 Task: Create a task  Create a new online platform for online personal styling services , assign it to team member softage.2@softage.net in the project BitBridge and update the status of the task to  At Risk , set the priority of the task to Medium
Action: Mouse moved to (94, 69)
Screenshot: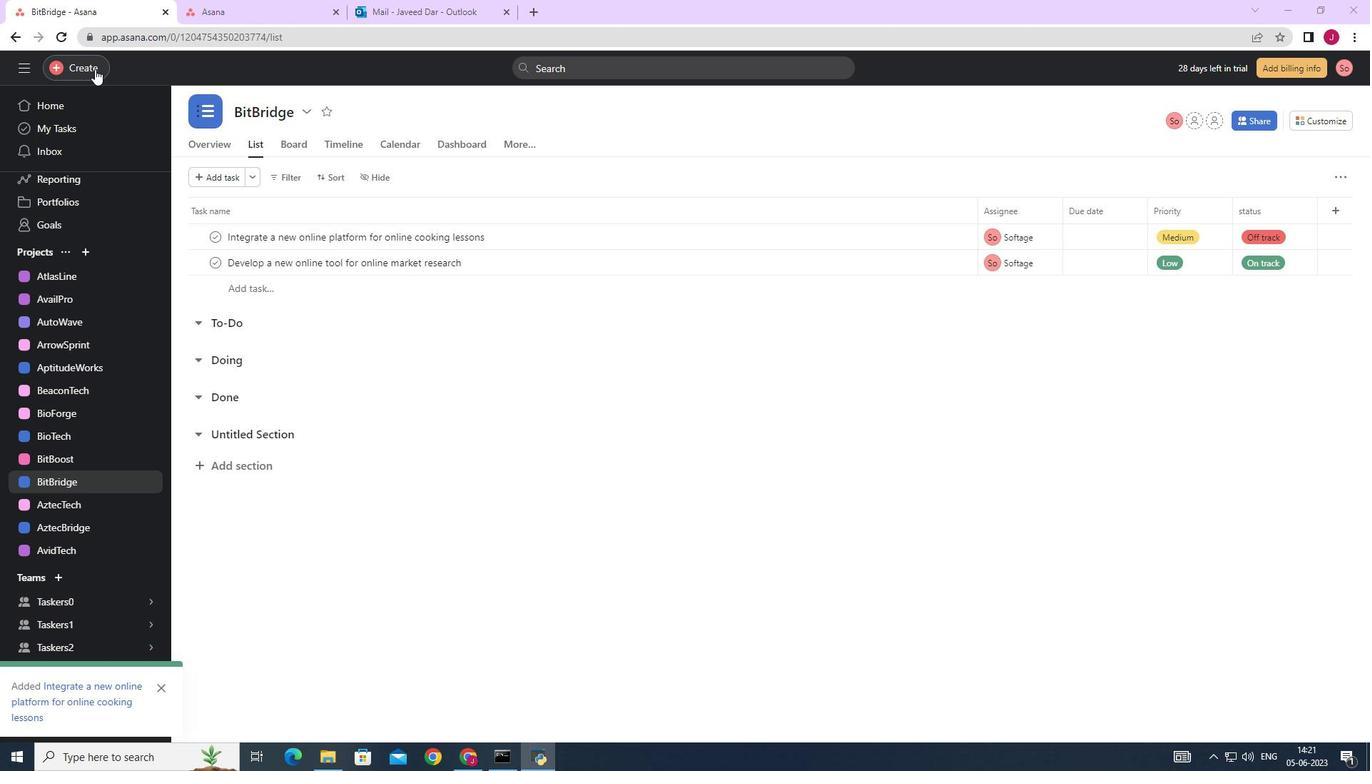 
Action: Mouse pressed left at (94, 69)
Screenshot: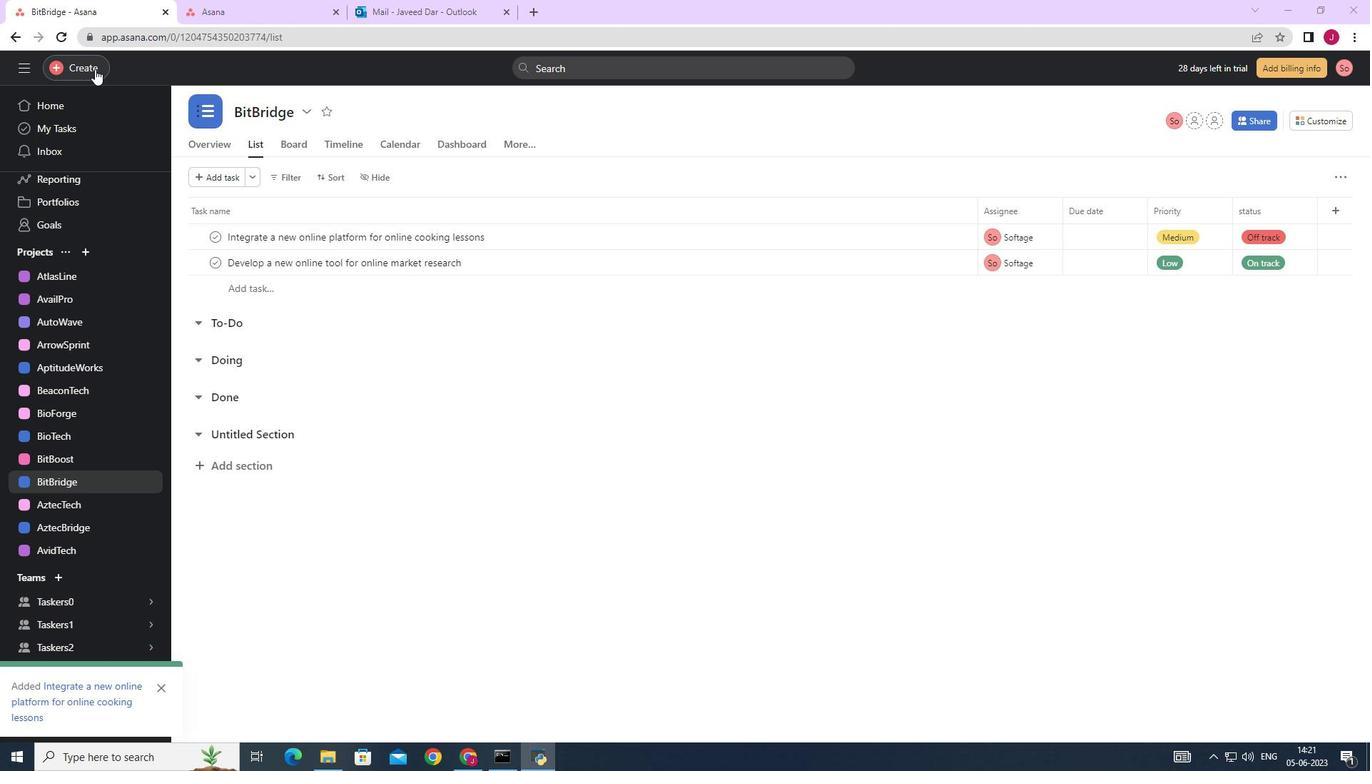 
Action: Mouse moved to (167, 67)
Screenshot: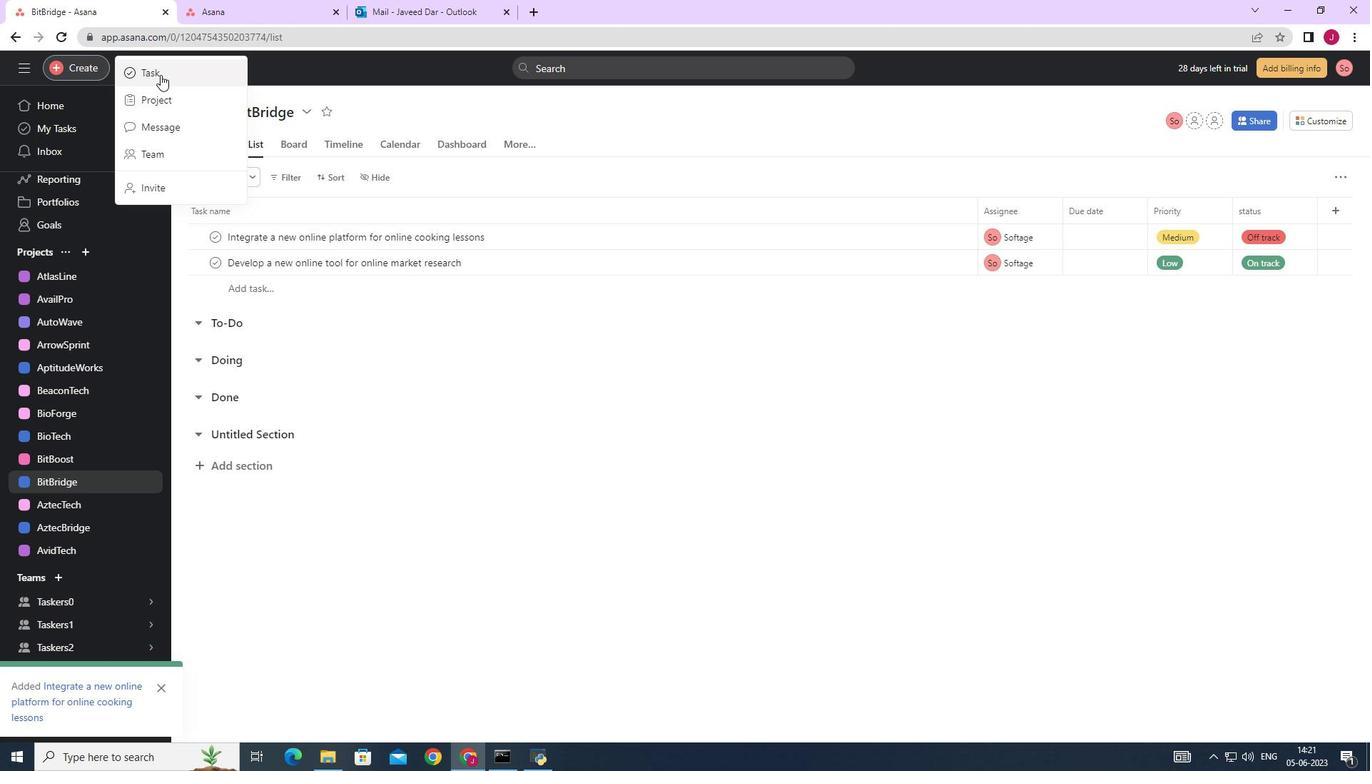 
Action: Mouse pressed left at (167, 67)
Screenshot: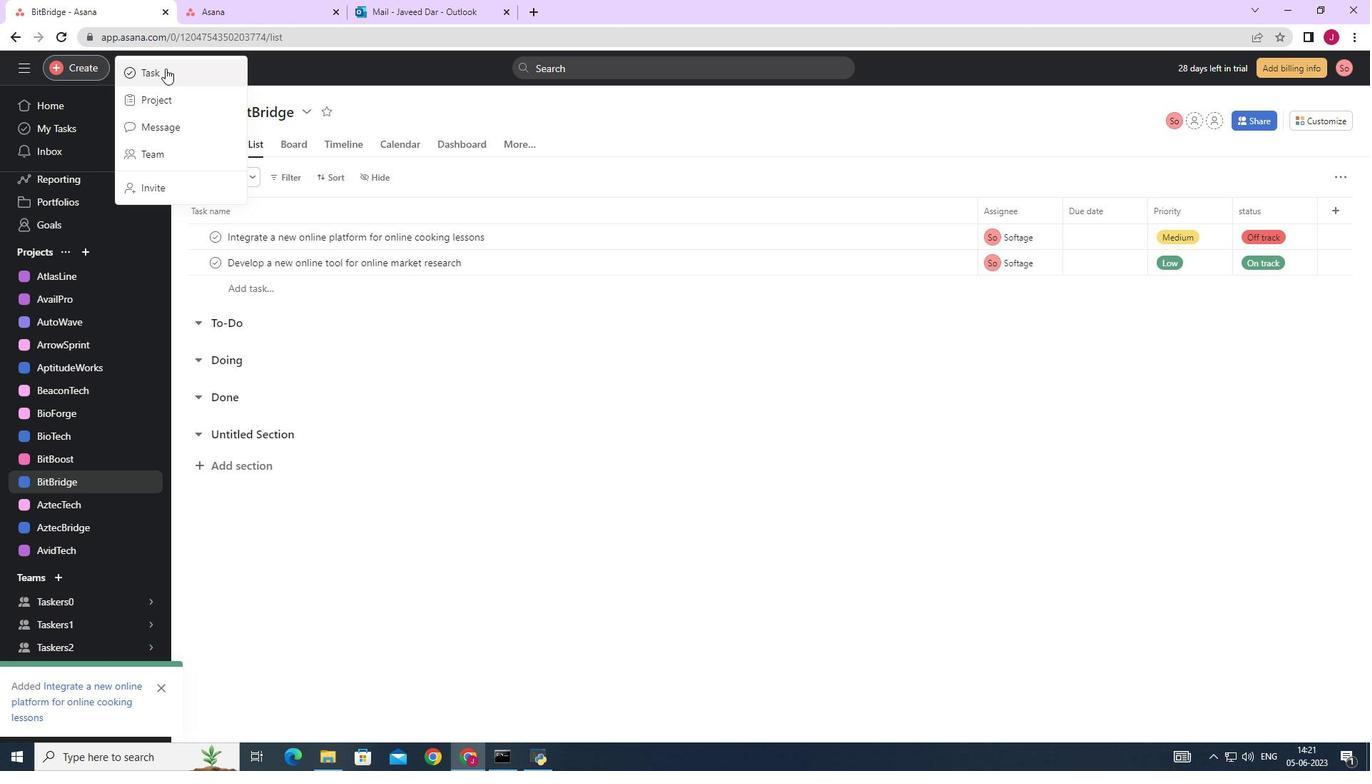 
Action: Mouse moved to (1086, 471)
Screenshot: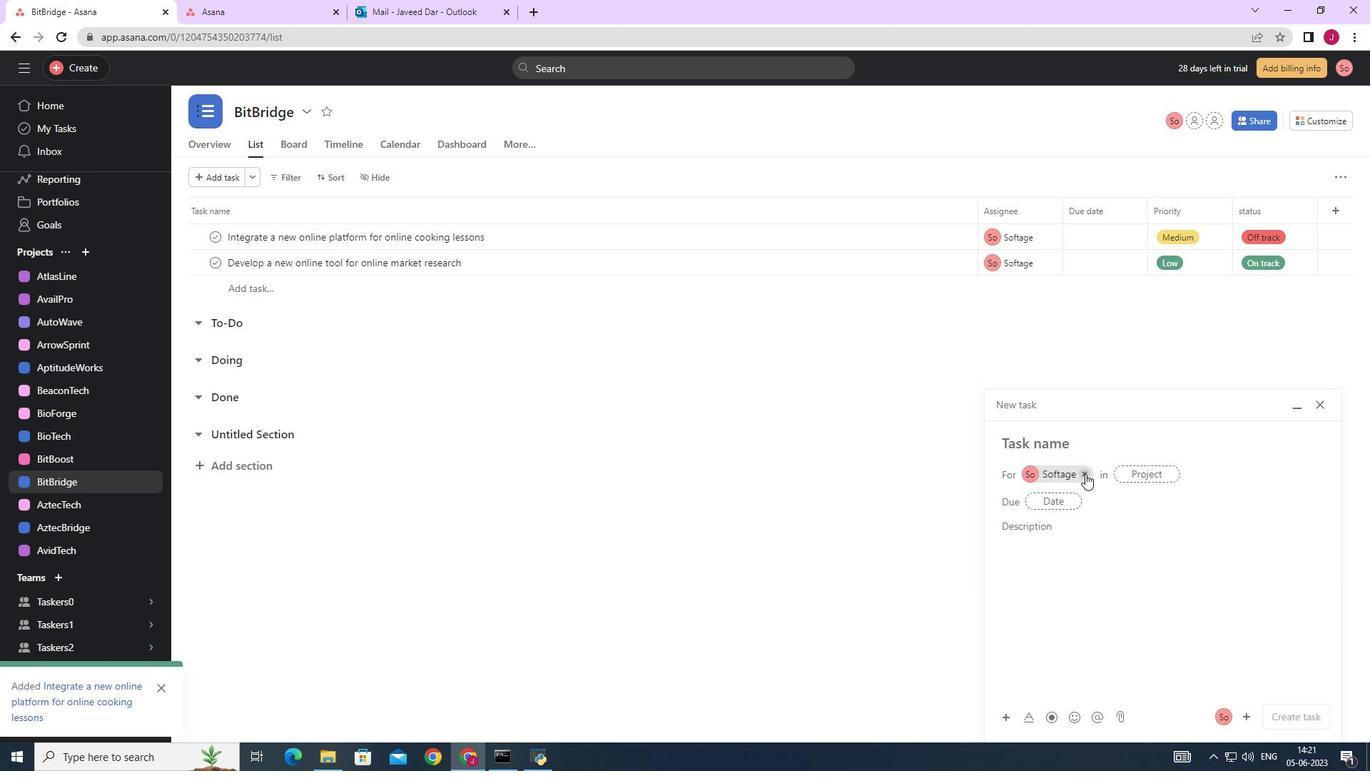 
Action: Mouse pressed left at (1086, 471)
Screenshot: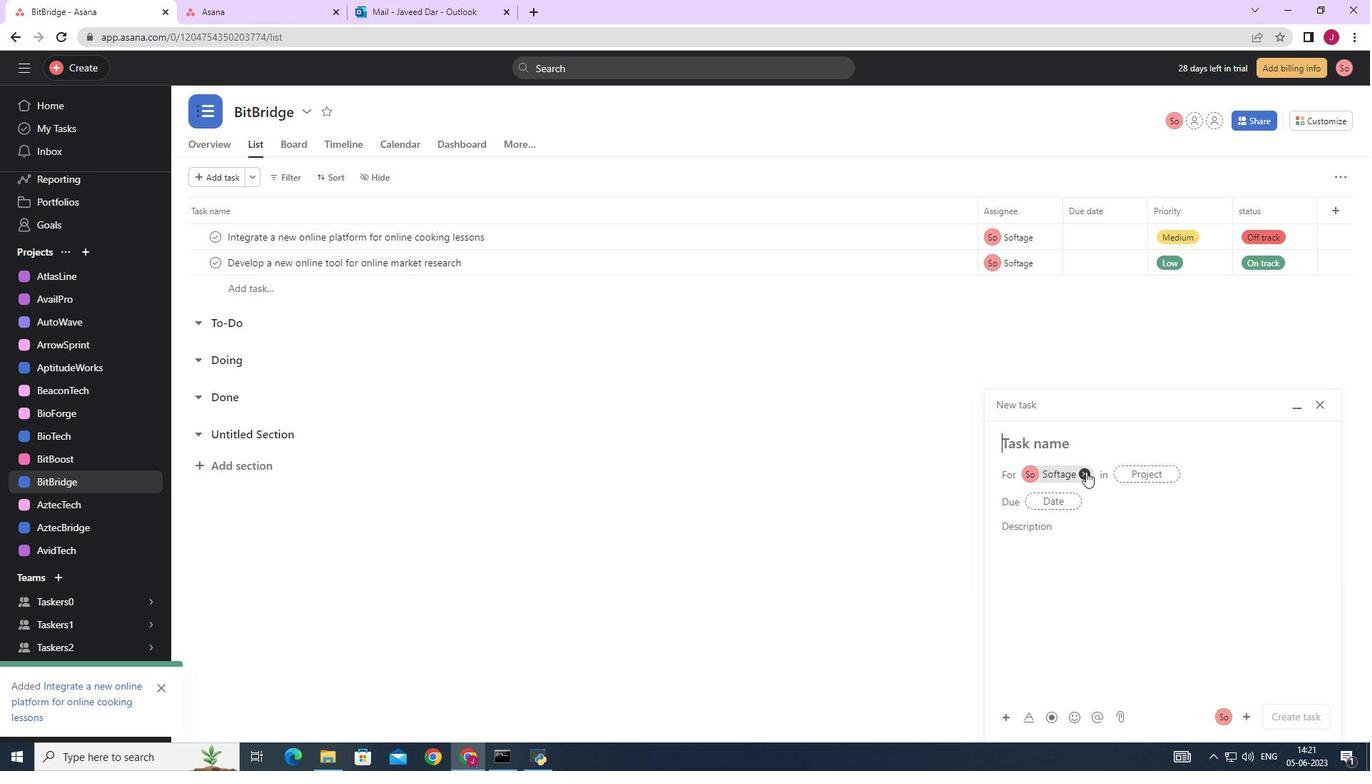 
Action: Mouse moved to (1051, 442)
Screenshot: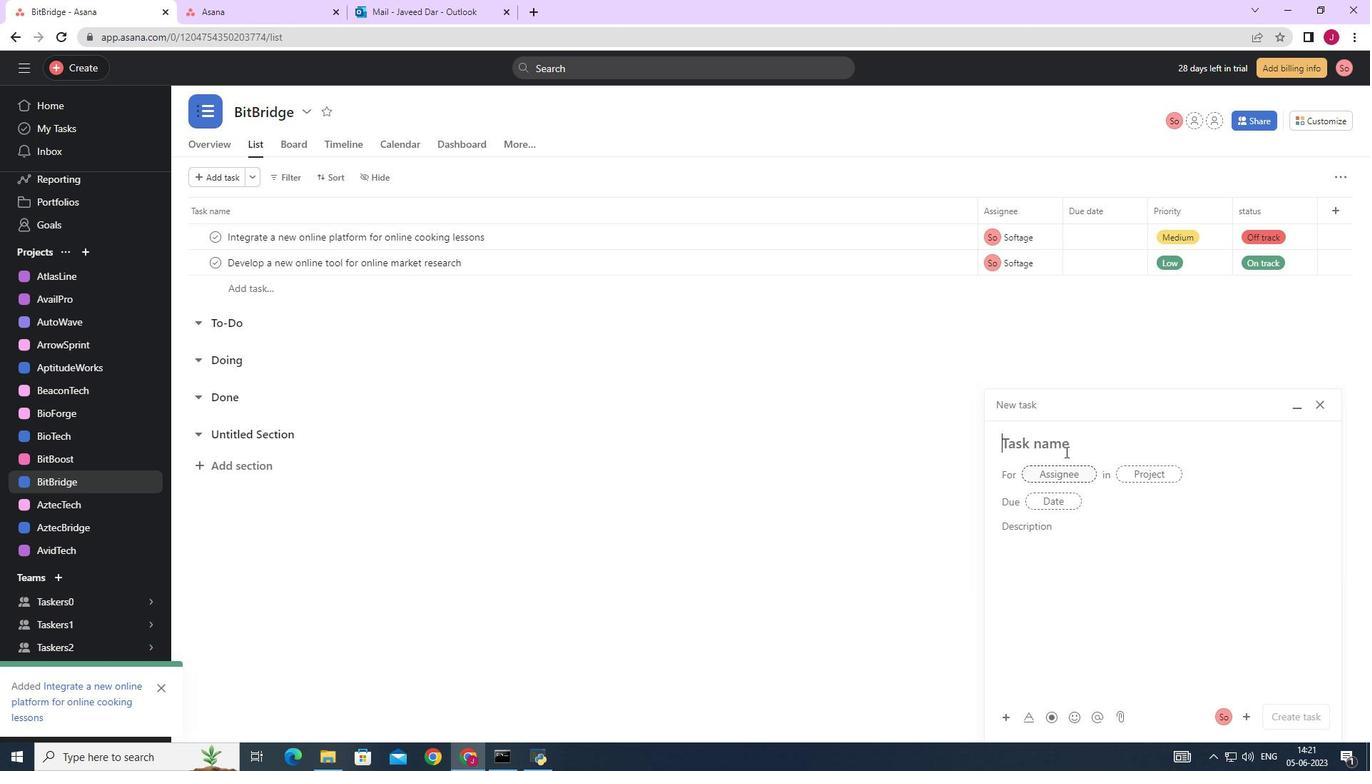 
Action: Mouse pressed left at (1051, 442)
Screenshot: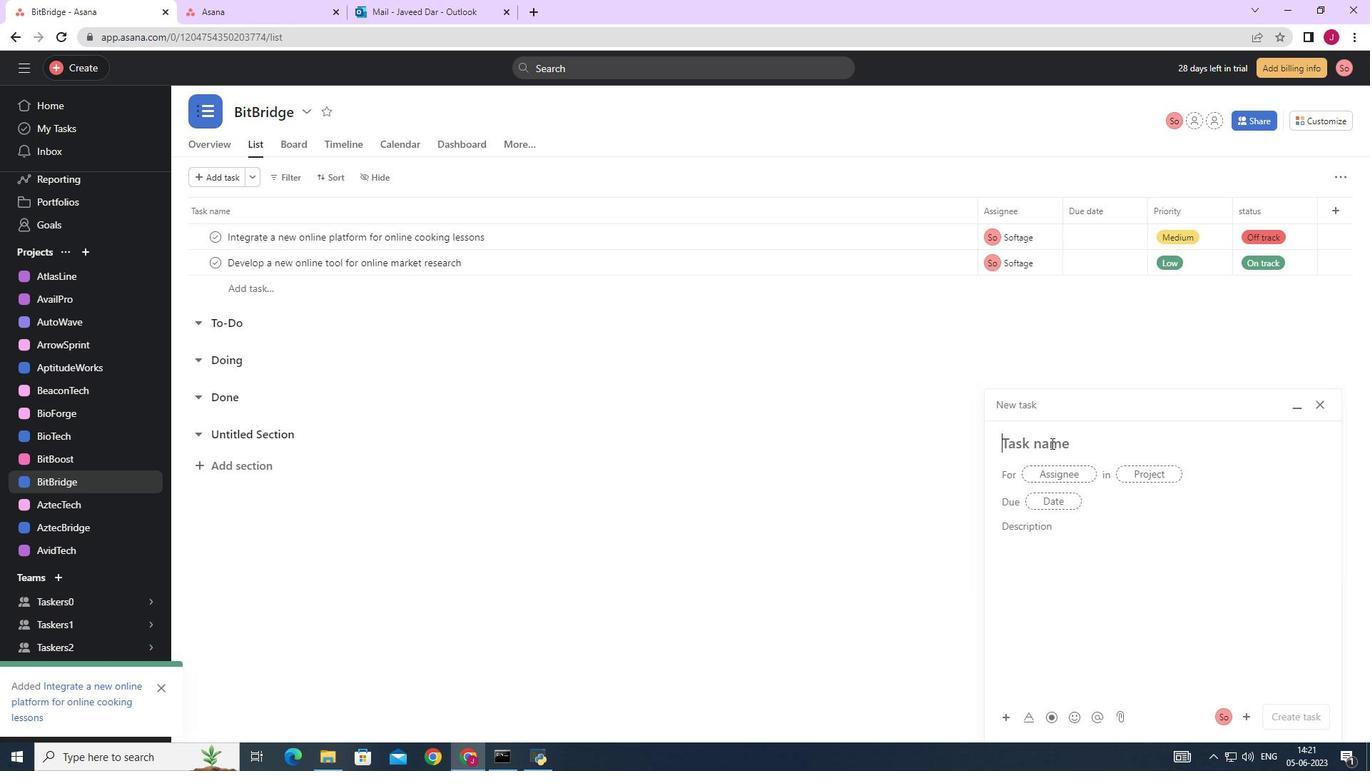 
Action: Key pressed <Key.caps_lock>
Screenshot: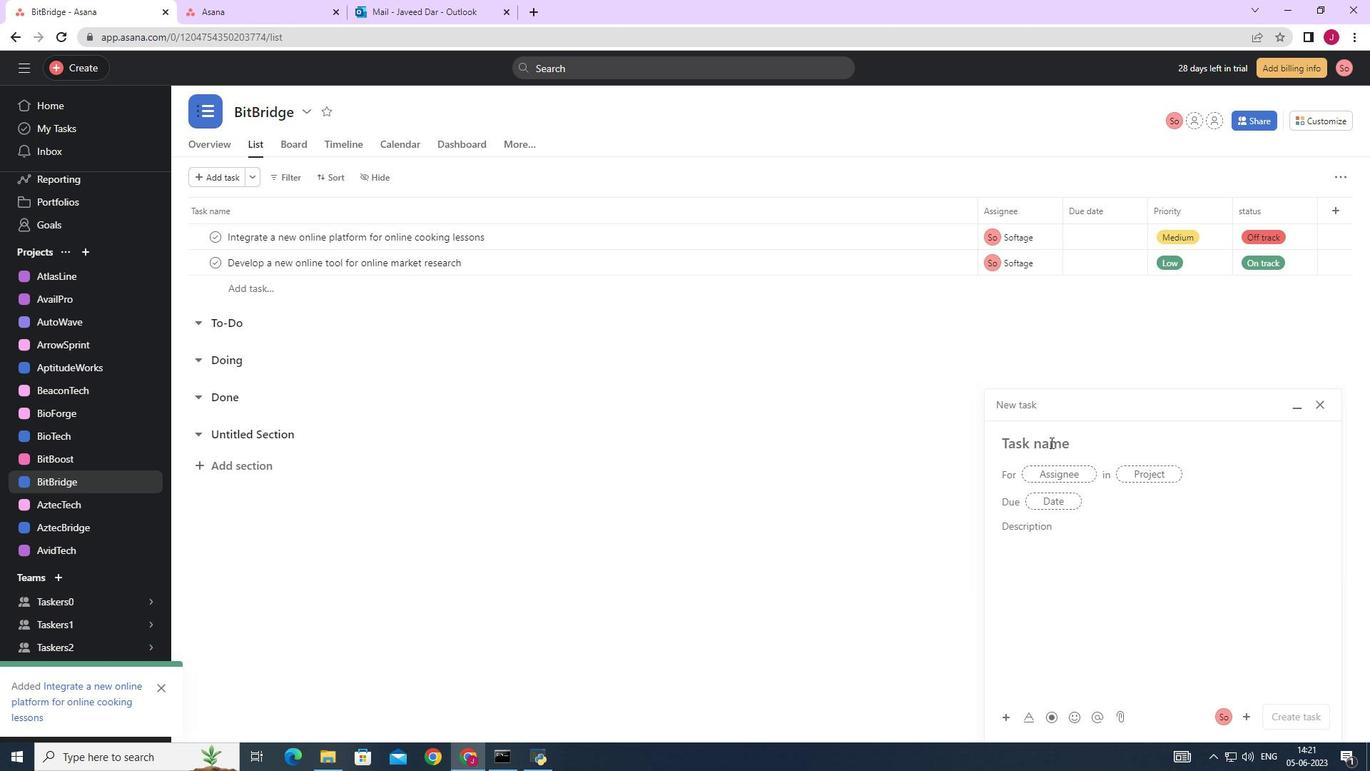 
Action: Mouse moved to (1370, 524)
Screenshot: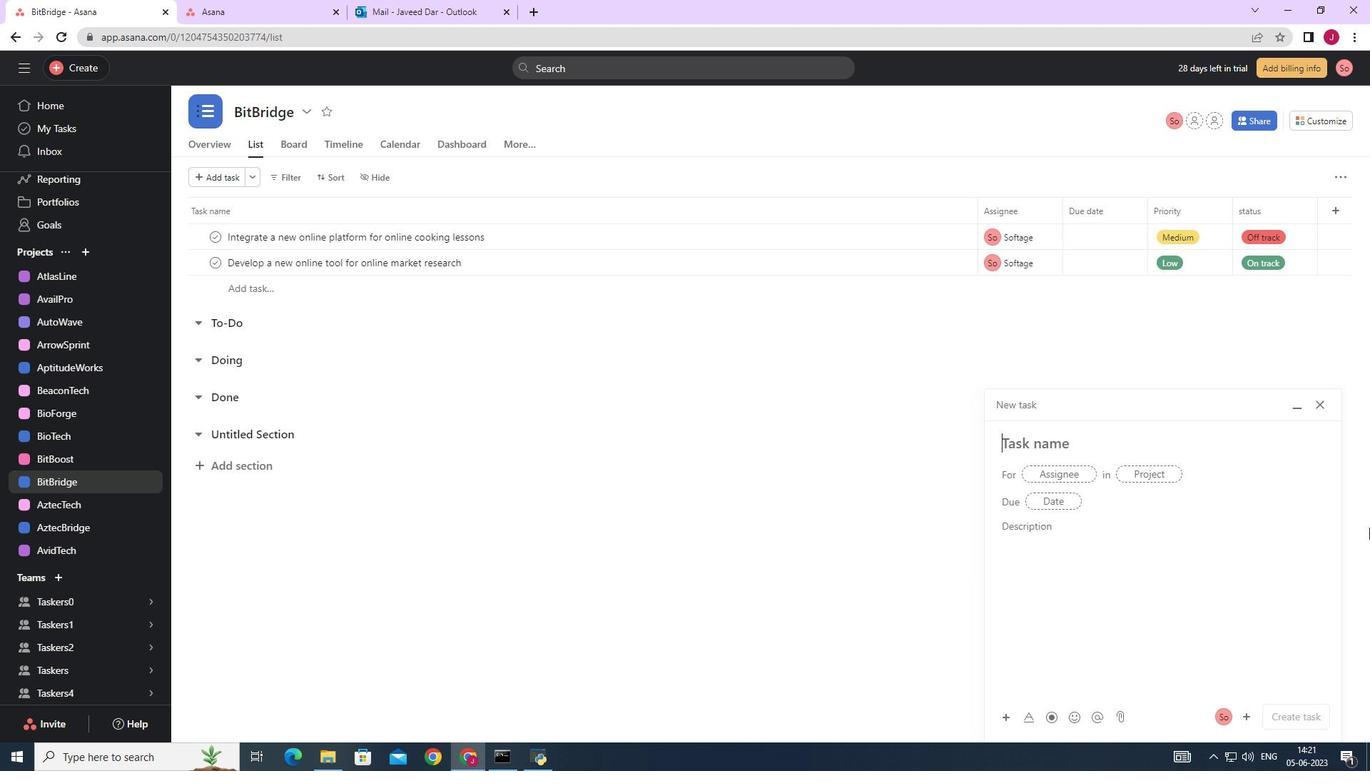 
Action: Key pressed C<Key.caps_lock>reate<Key.space>a<Key.space>new<Key.space>onlone<Key.space><Key.backspace><Key.backspace><Key.backspace><Key.backspace>ine<Key.space>platform<Key.space>fp<Key.backspace>or<Key.space>online<Key.space>personal<Key.space>styling<Key.space>services
Screenshot: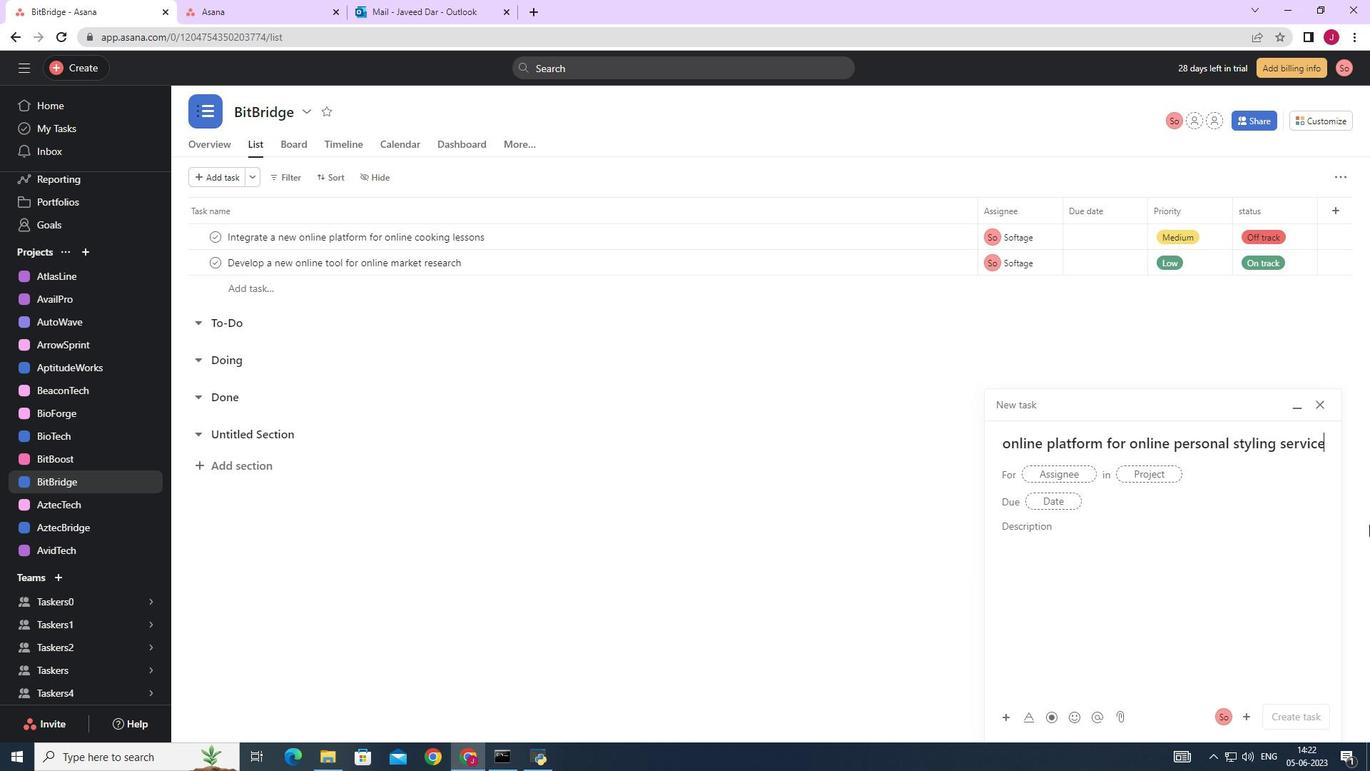 
Action: Mouse moved to (1064, 474)
Screenshot: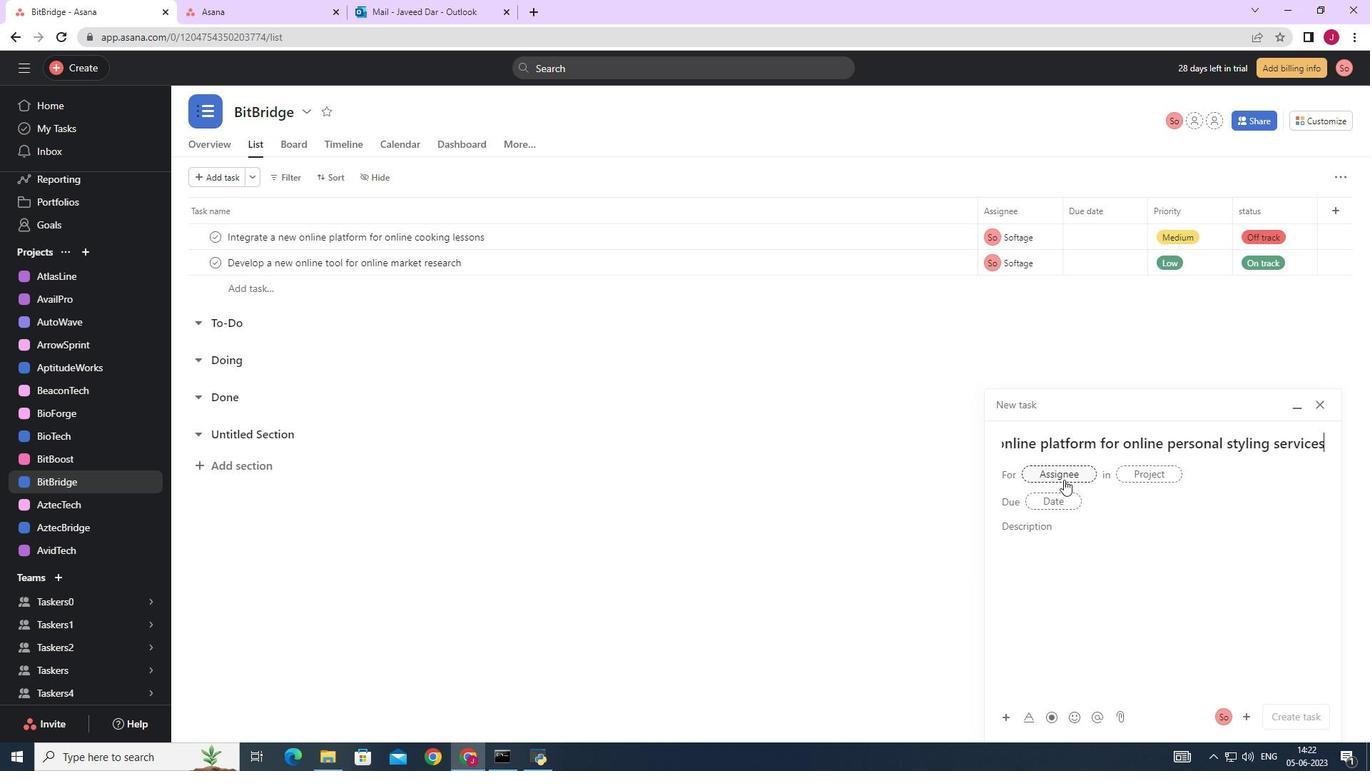 
Action: Mouse pressed left at (1064, 474)
Screenshot: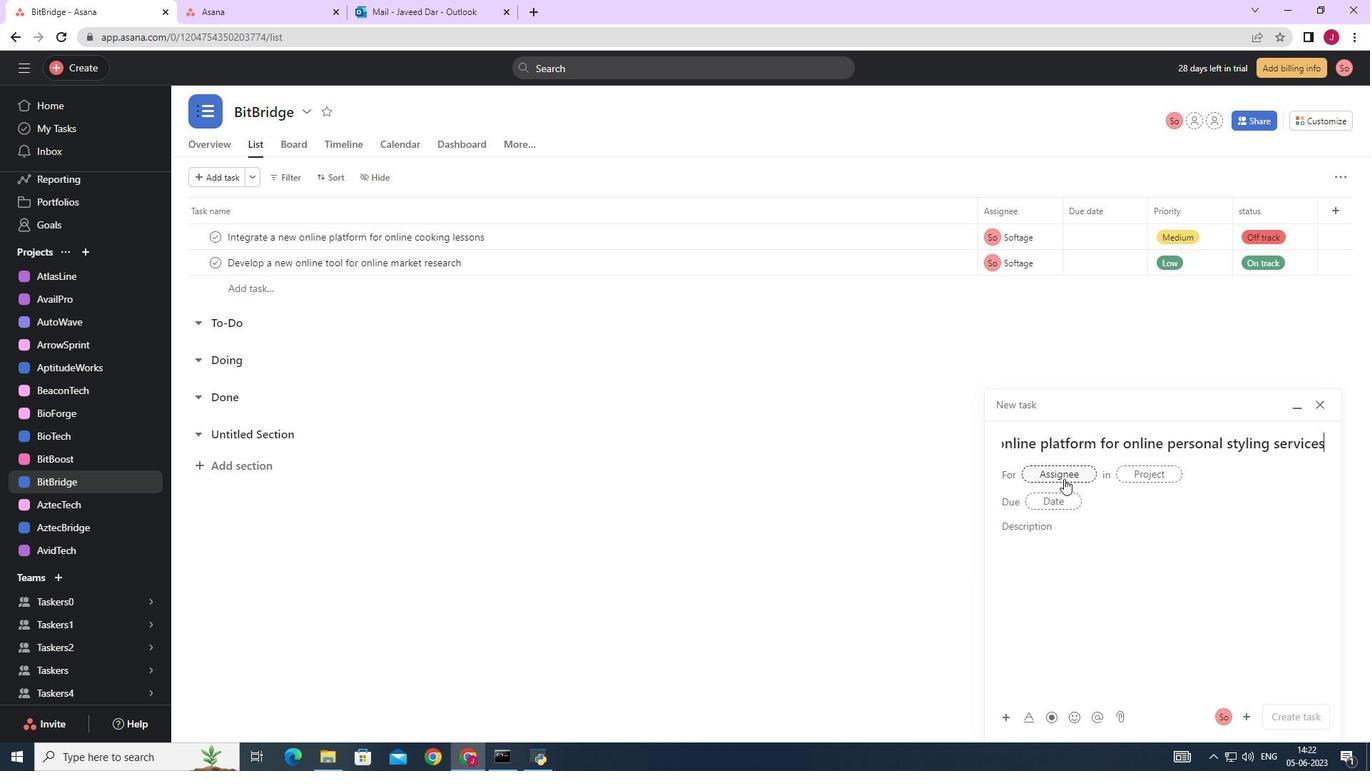
Action: Key pressed softage.
Screenshot: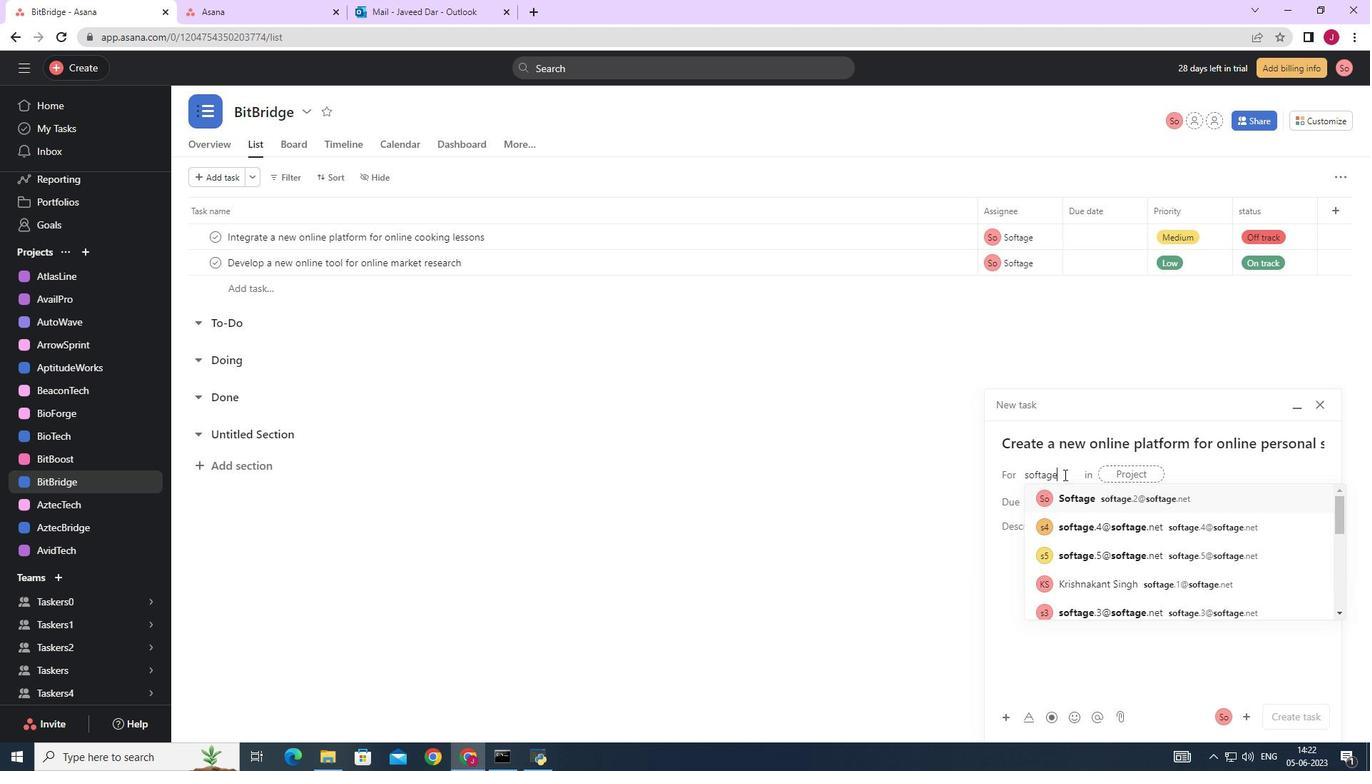 
Action: Mouse moved to (1051, 474)
Screenshot: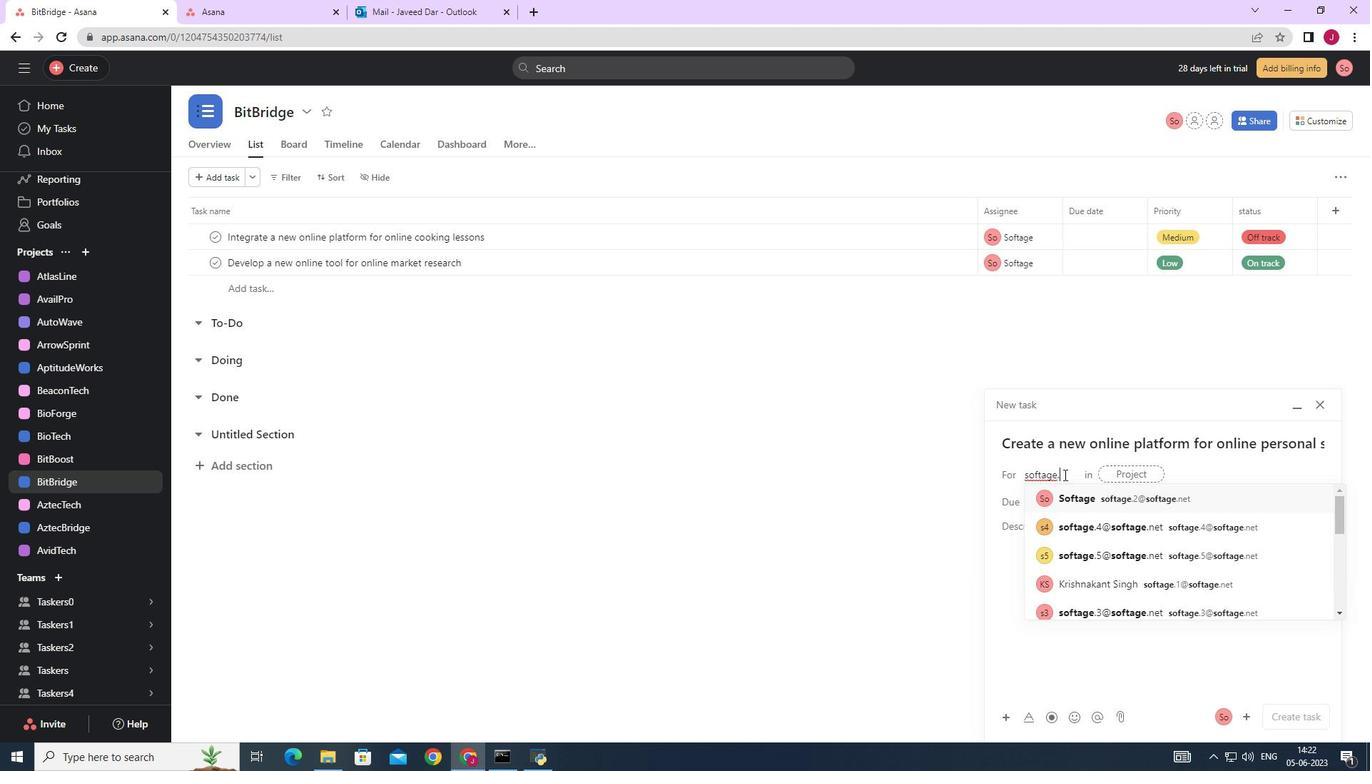 
Action: Key pressed 2
Screenshot: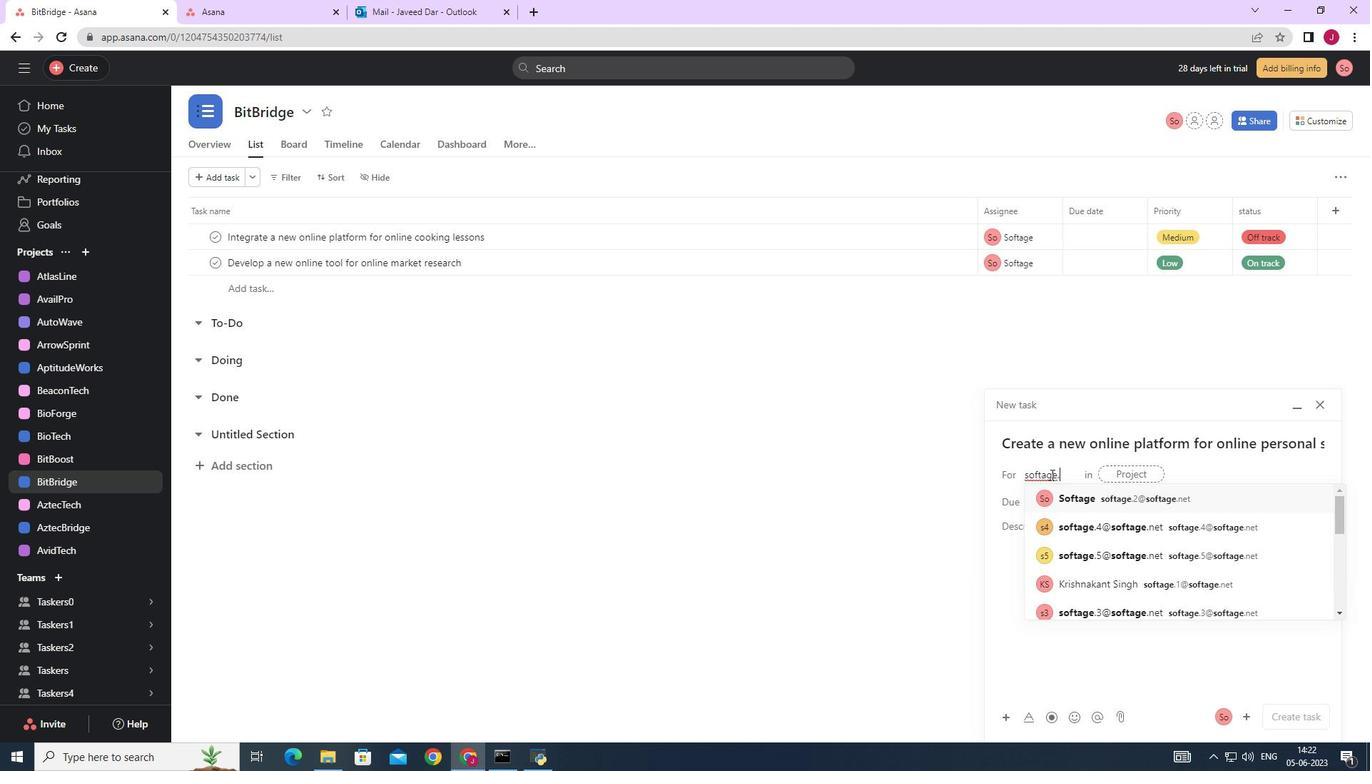 
Action: Mouse moved to (1116, 496)
Screenshot: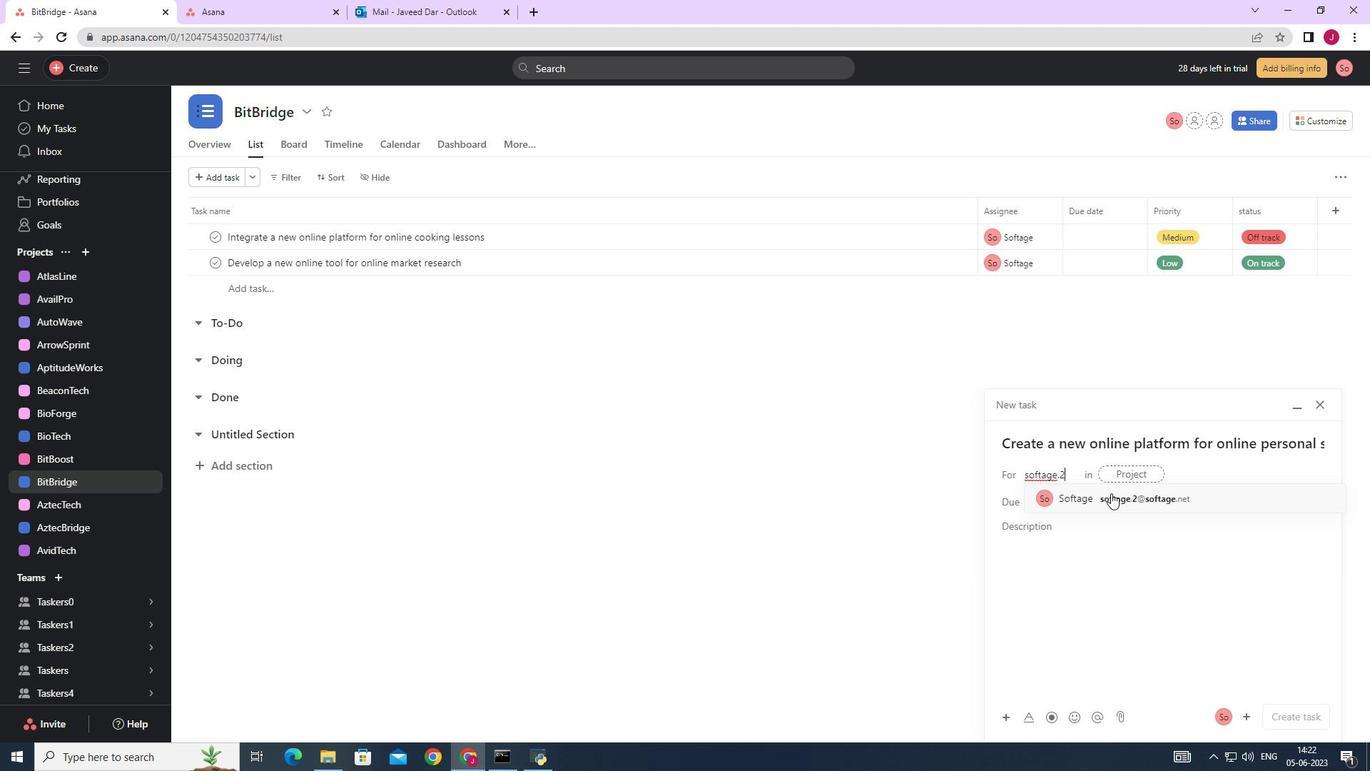 
Action: Mouse pressed left at (1116, 496)
Screenshot: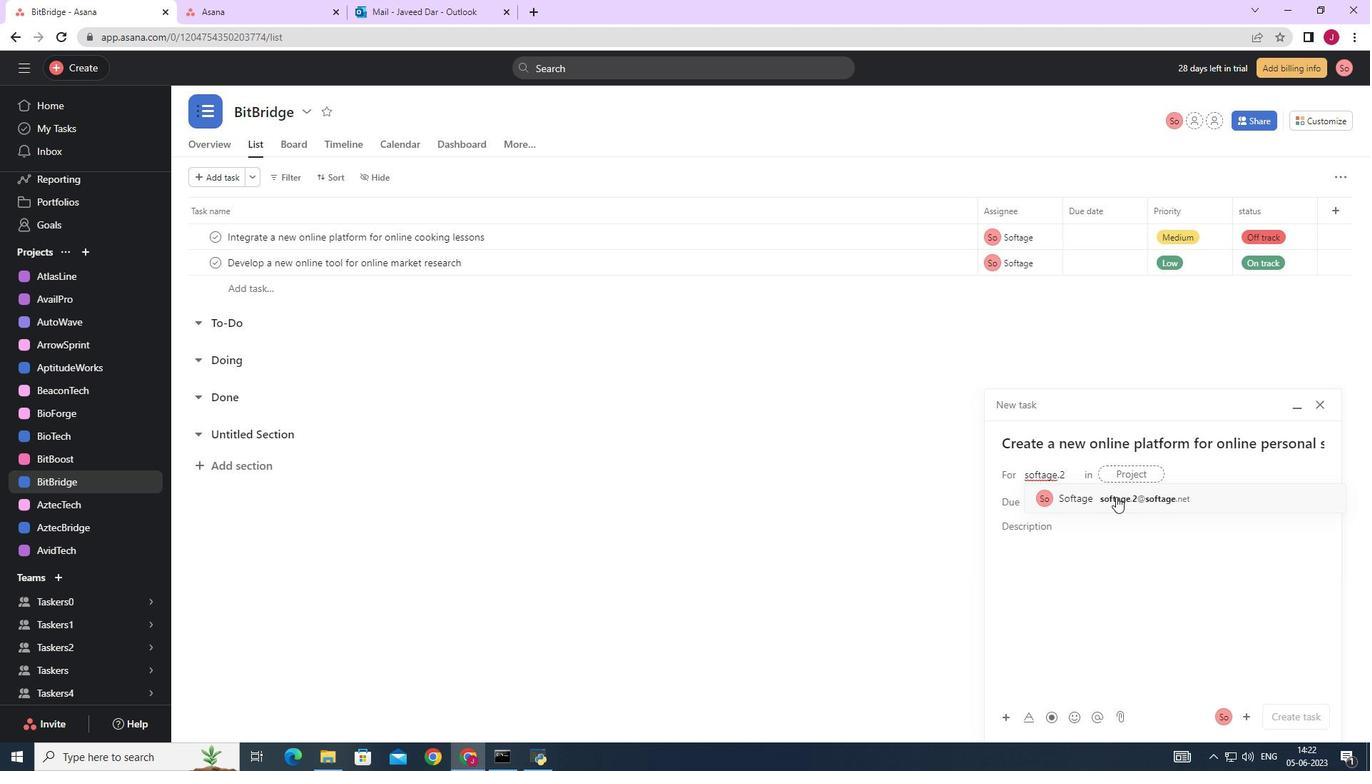 
Action: Mouse moved to (913, 503)
Screenshot: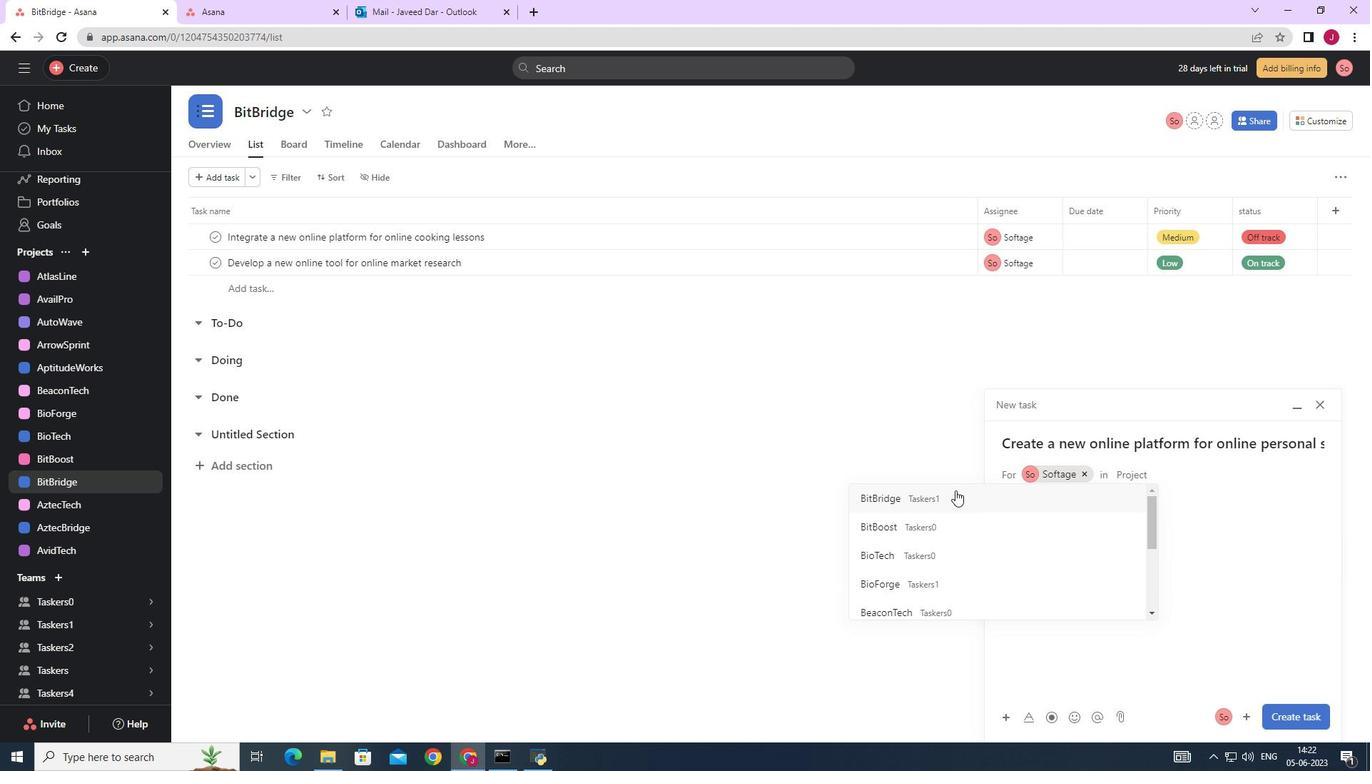 
Action: Mouse pressed left at (913, 503)
Screenshot: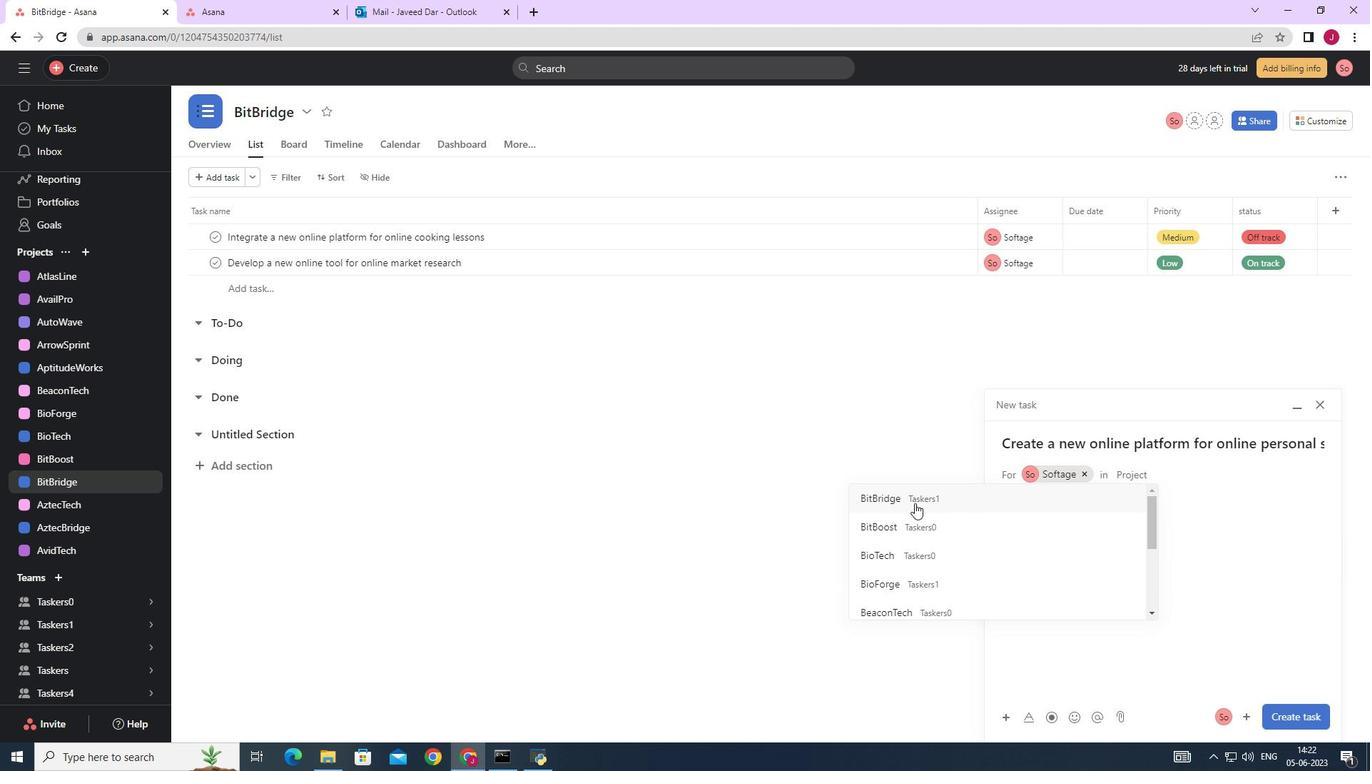 
Action: Mouse moved to (1078, 529)
Screenshot: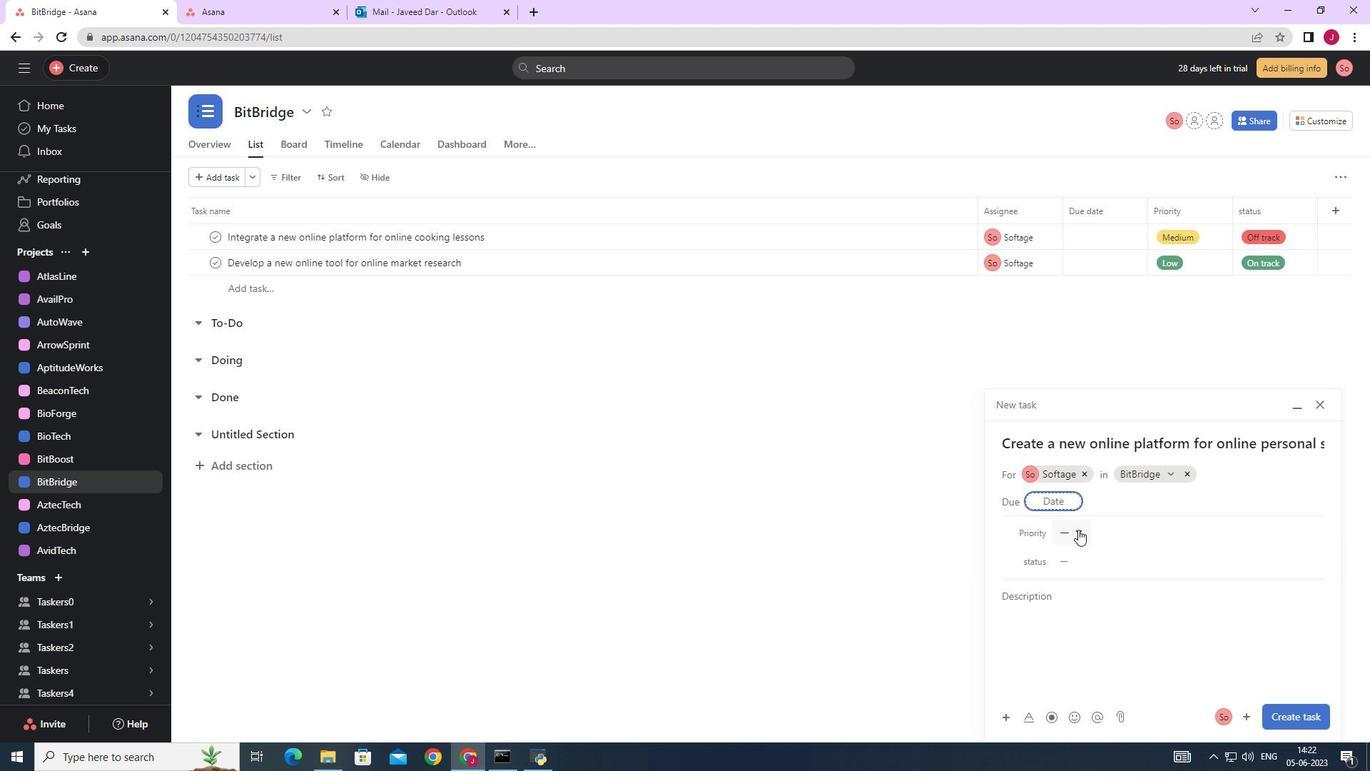
Action: Mouse pressed left at (1078, 529)
Screenshot: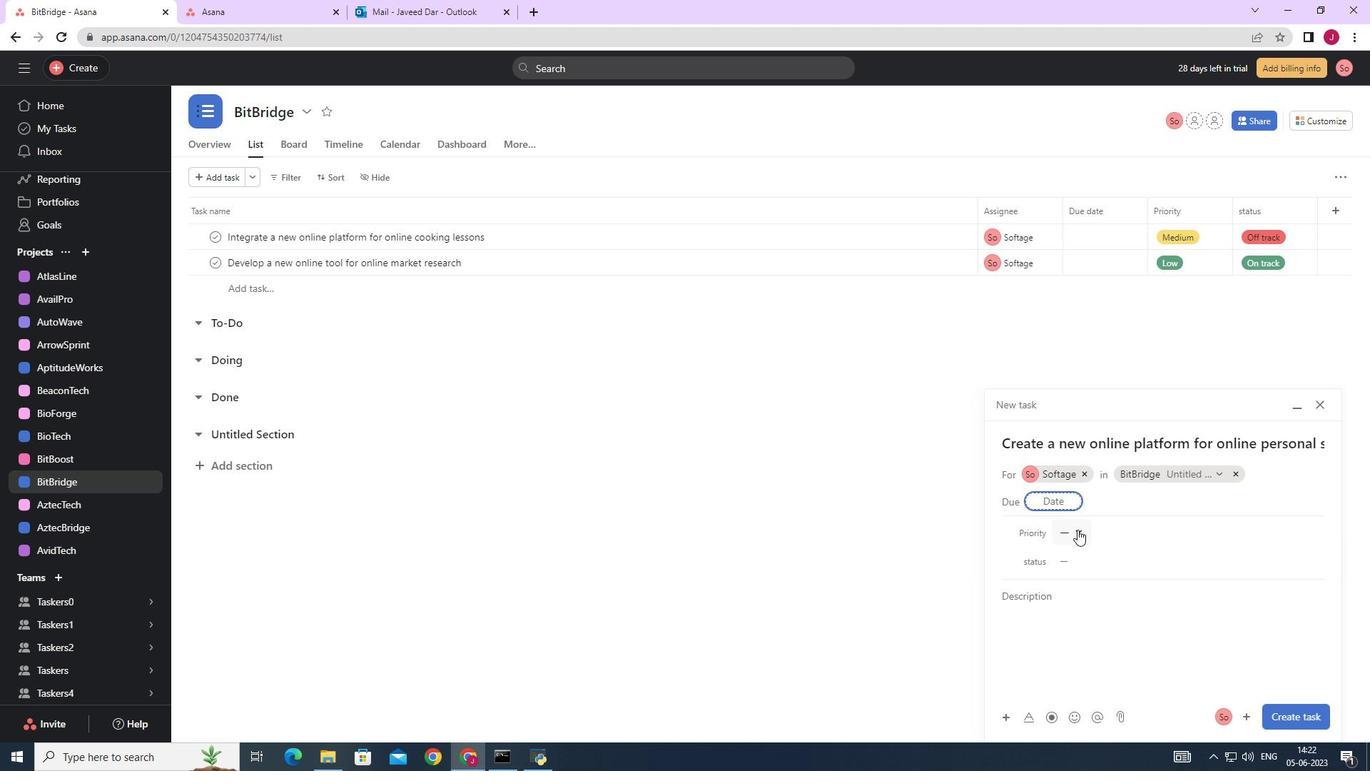 
Action: Mouse moved to (1101, 611)
Screenshot: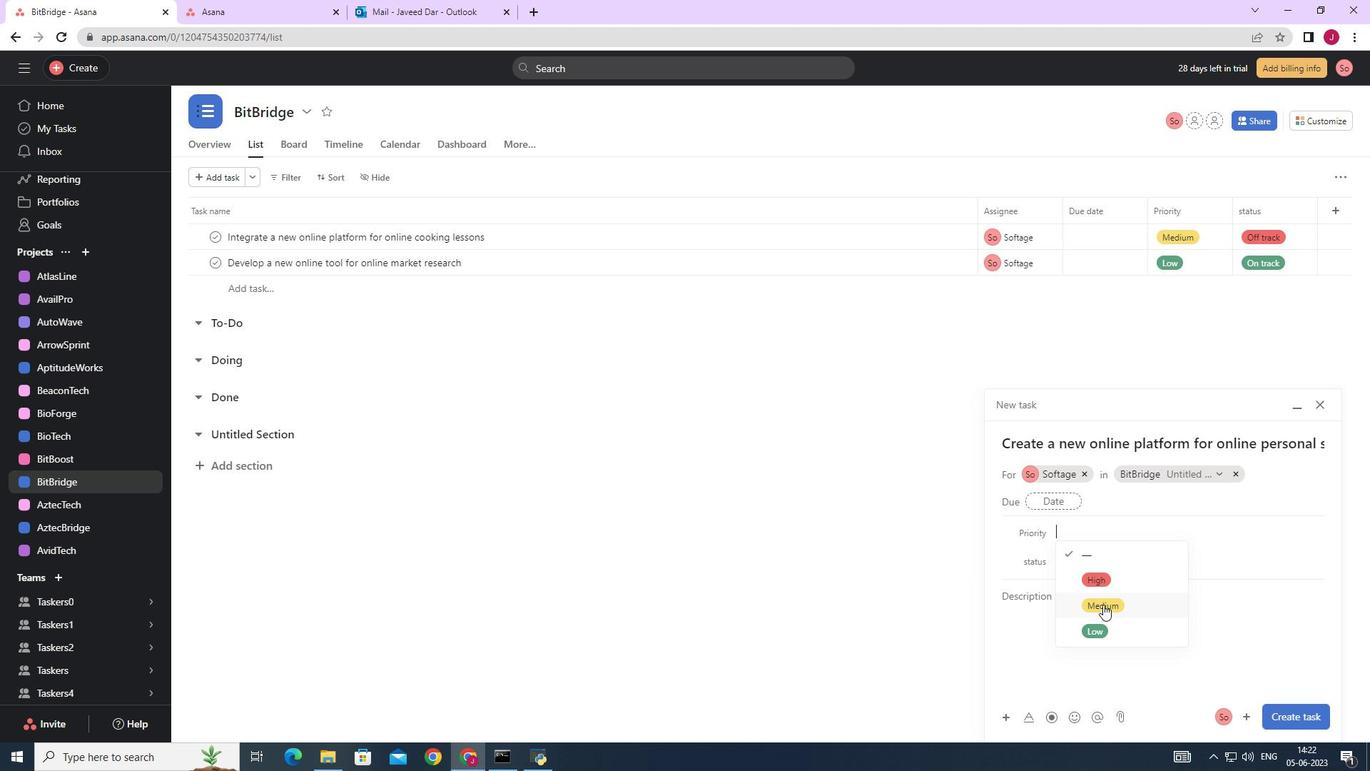 
Action: Mouse pressed left at (1101, 611)
Screenshot: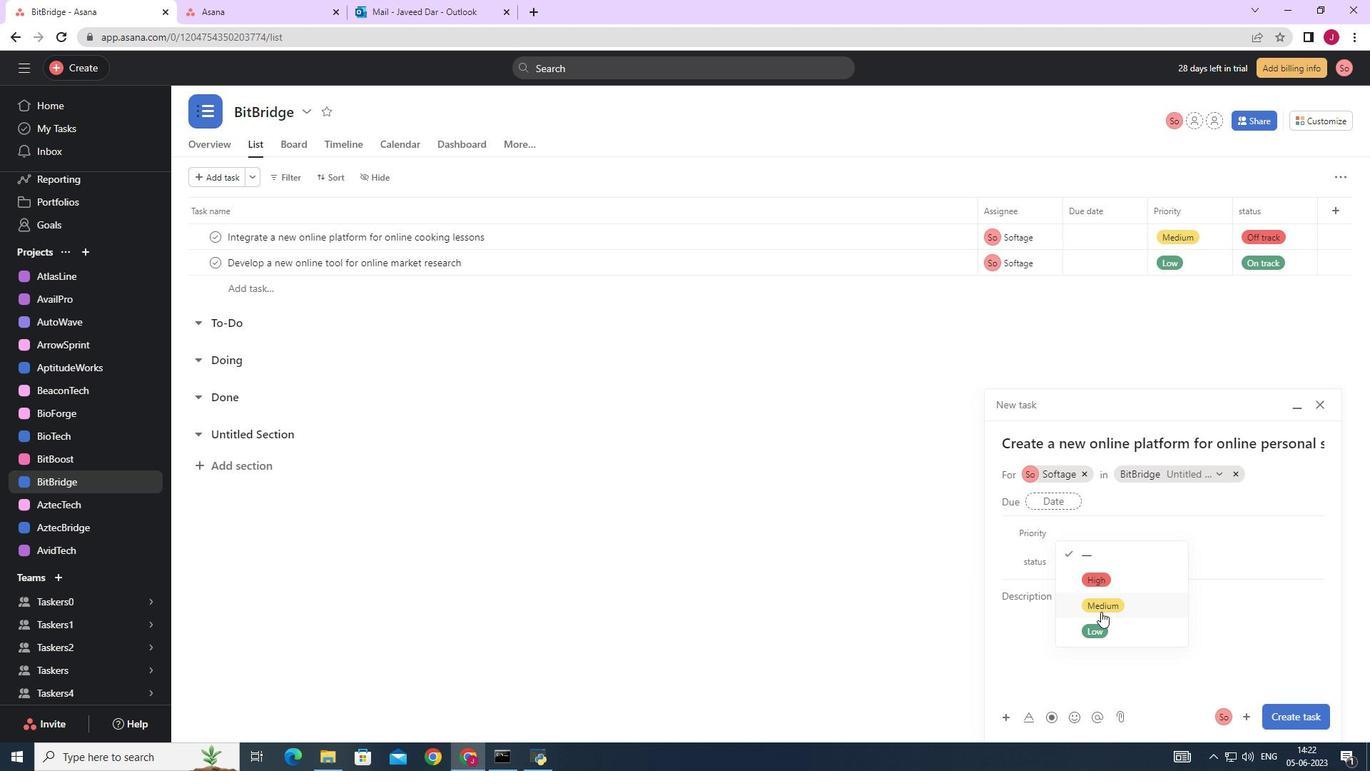 
Action: Mouse moved to (1077, 558)
Screenshot: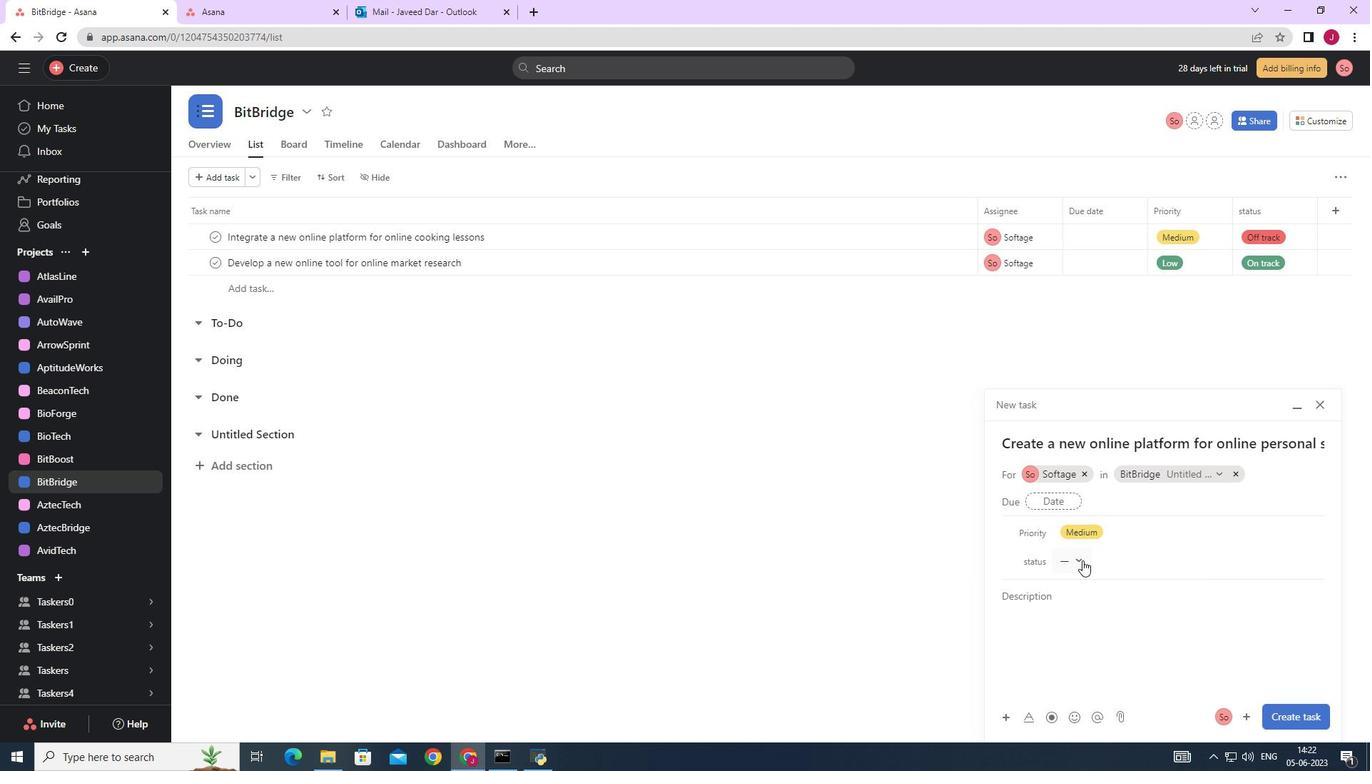
Action: Mouse pressed left at (1077, 558)
Screenshot: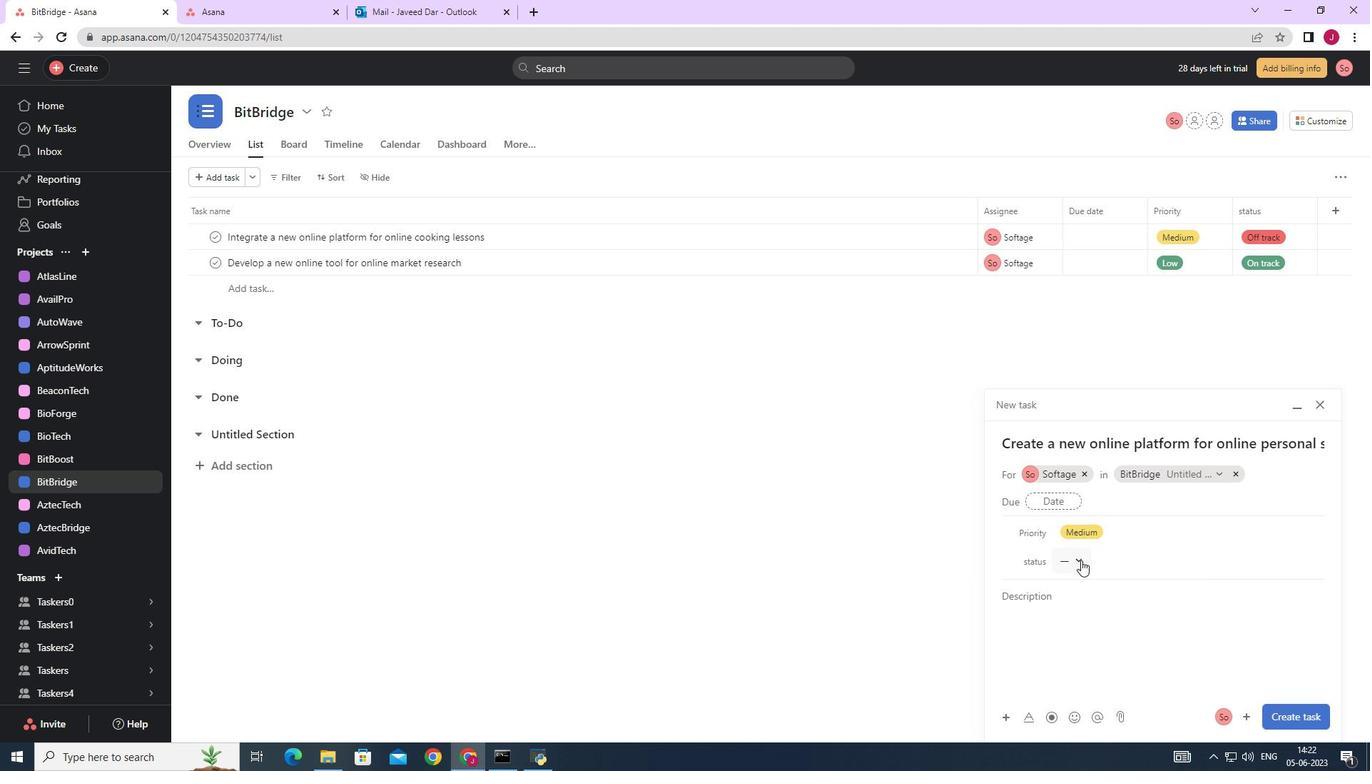 
Action: Mouse moved to (1102, 657)
Screenshot: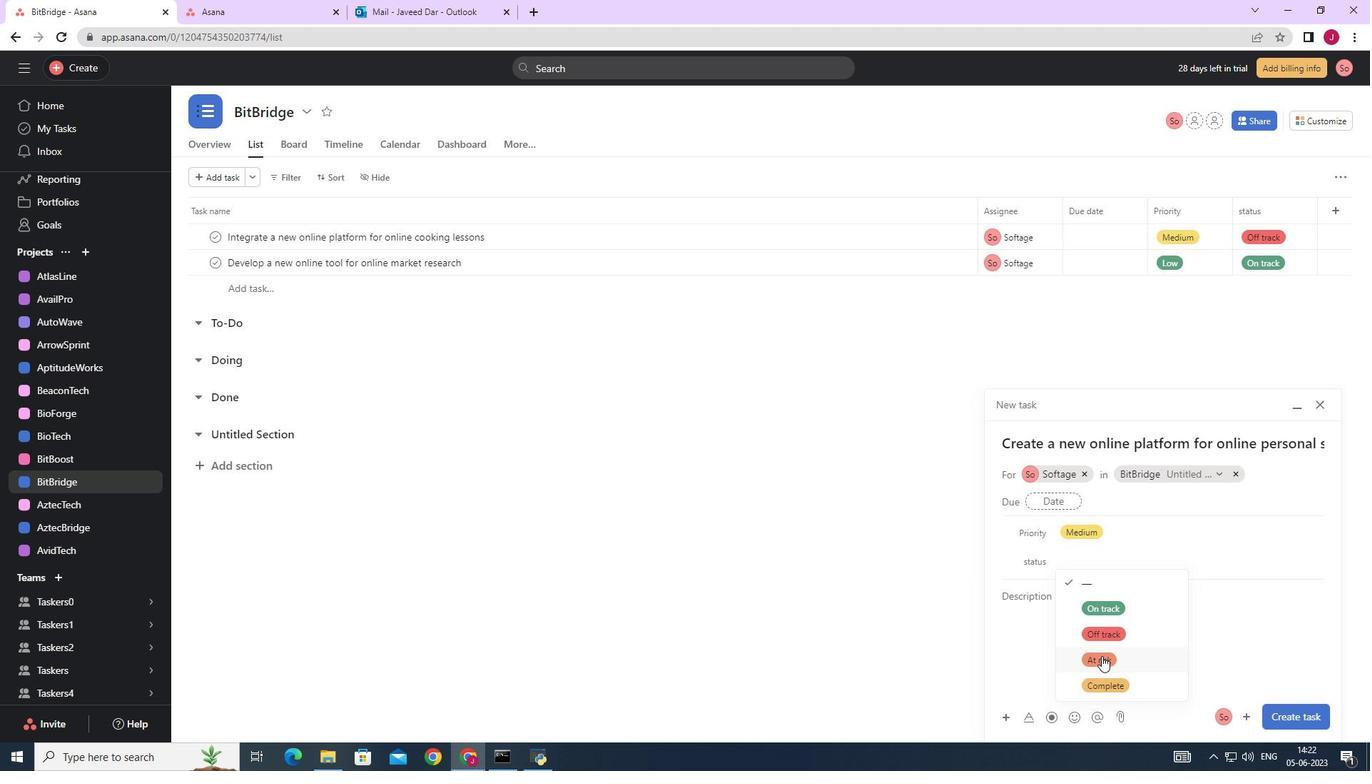 
Action: Mouse pressed left at (1102, 657)
Screenshot: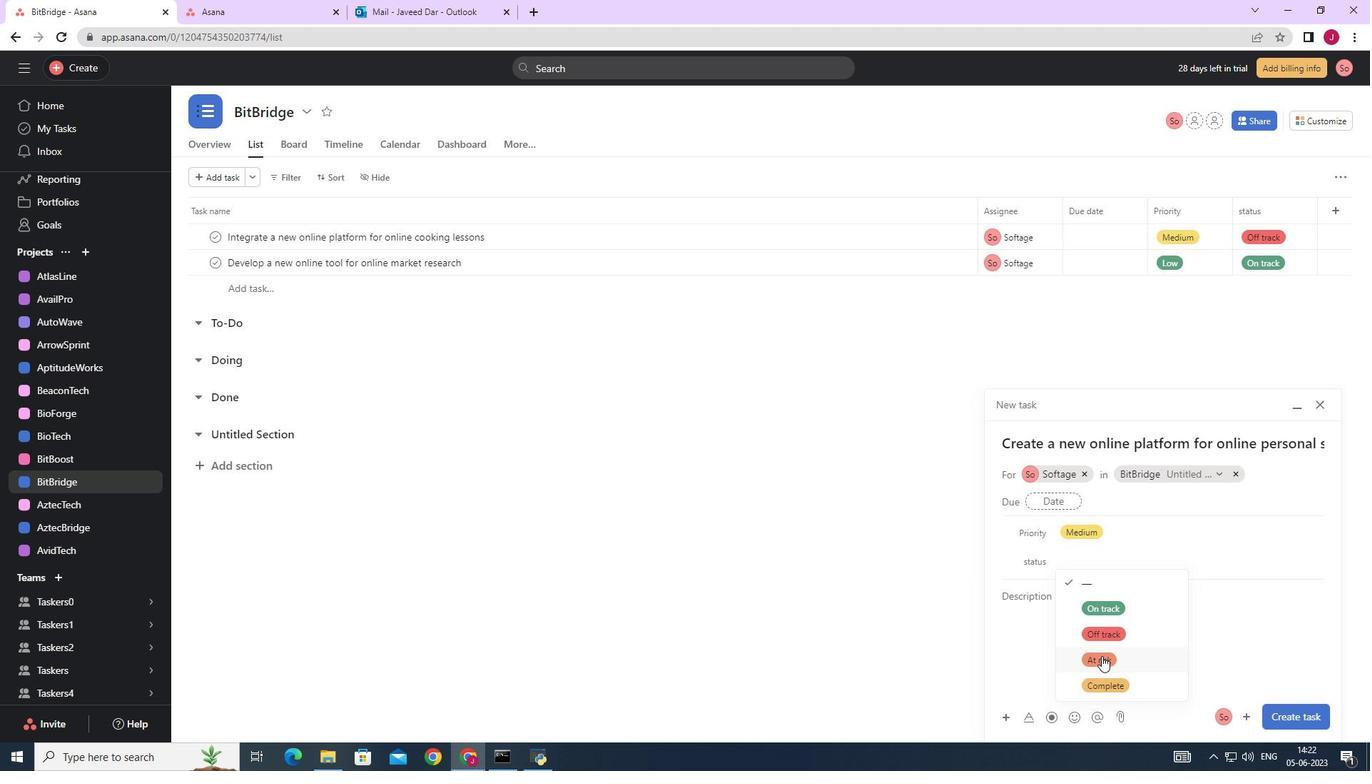 
Action: Mouse moved to (1291, 717)
Screenshot: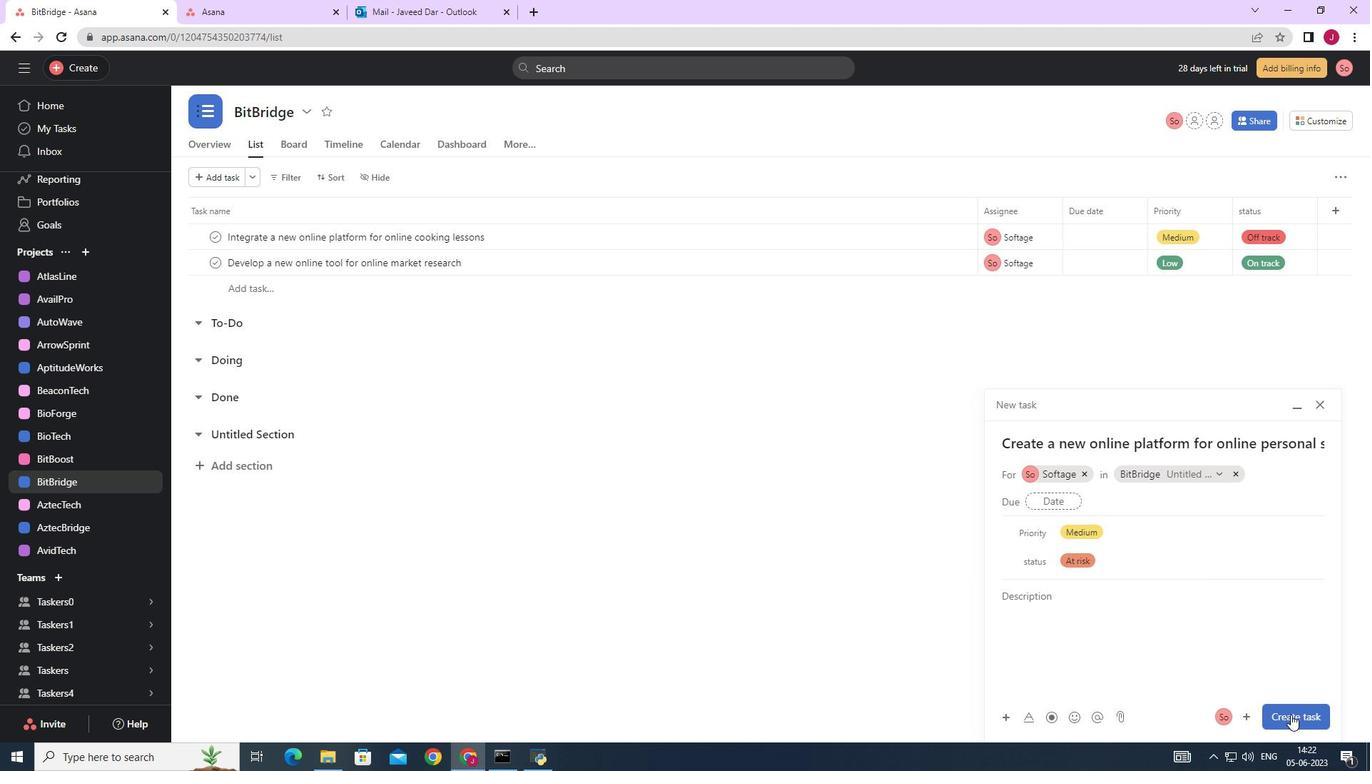 
Action: Mouse pressed left at (1291, 717)
Screenshot: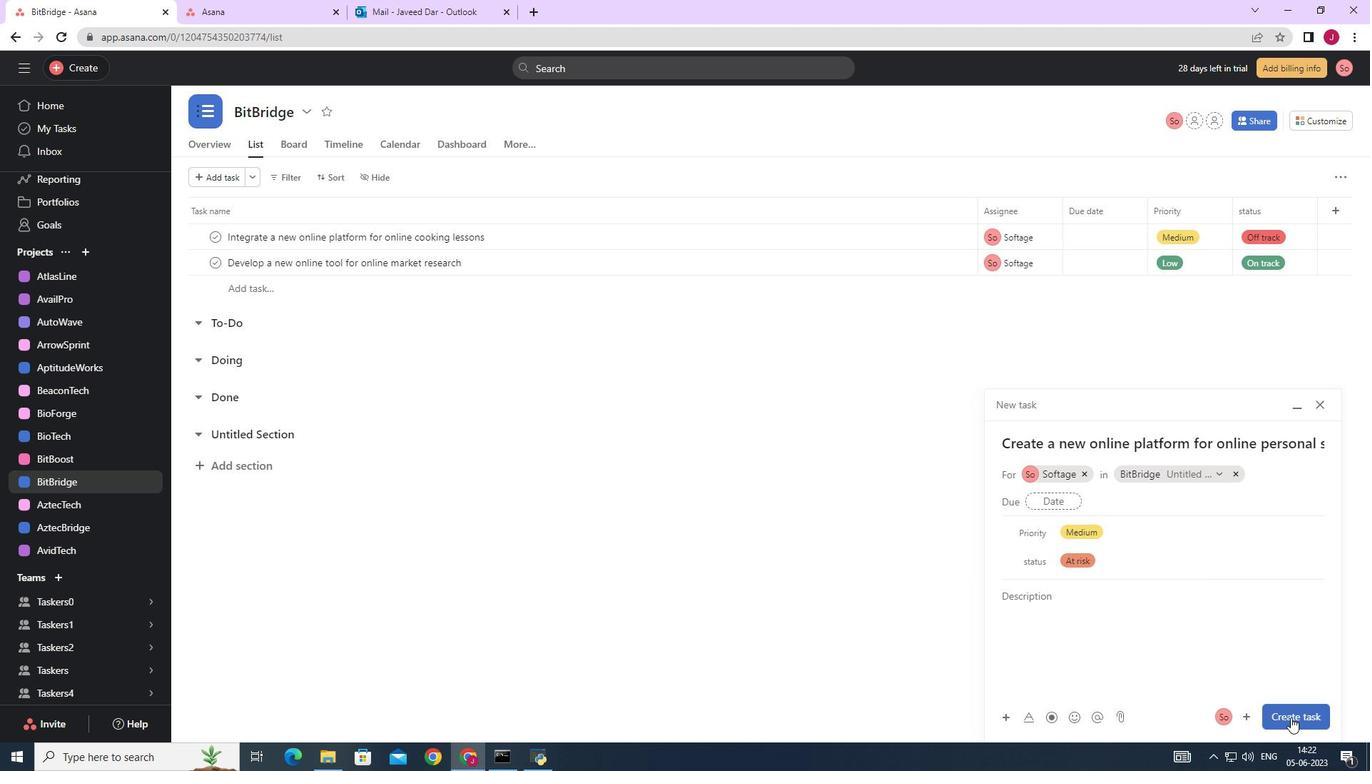 
Action: Mouse moved to (1238, 571)
Screenshot: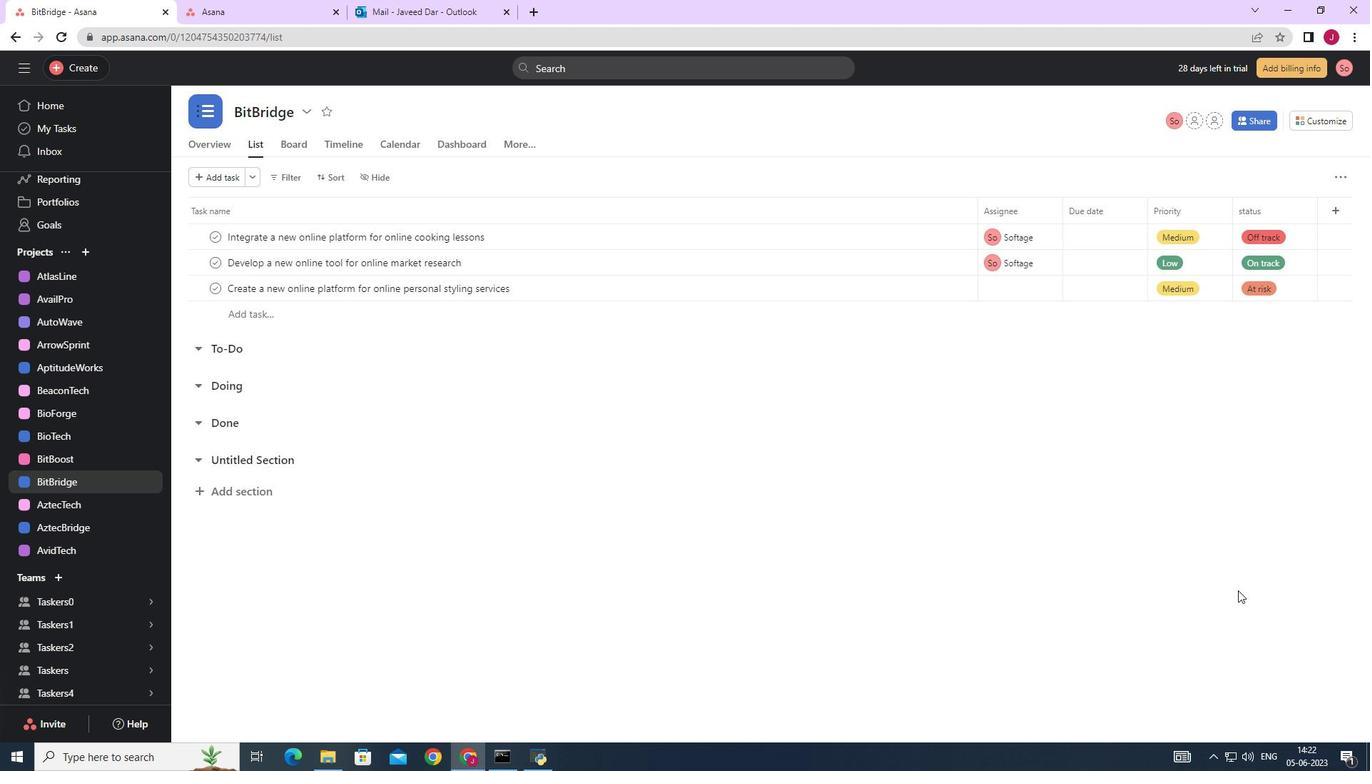 
